 Task: Security and Encryption: Decrypt an encrypted video file.
Action: Mouse moved to (535, 521)
Screenshot: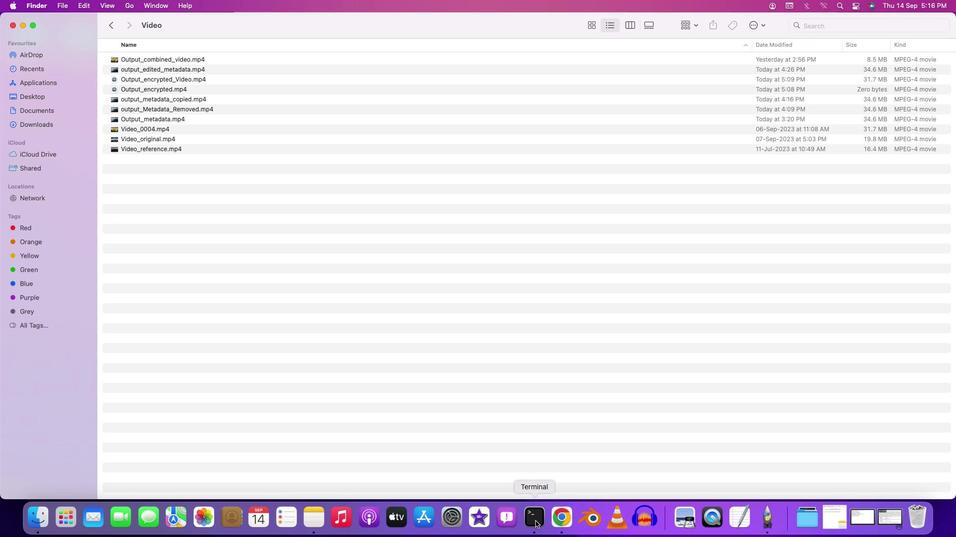 
Action: Mouse pressed right at (535, 521)
Screenshot: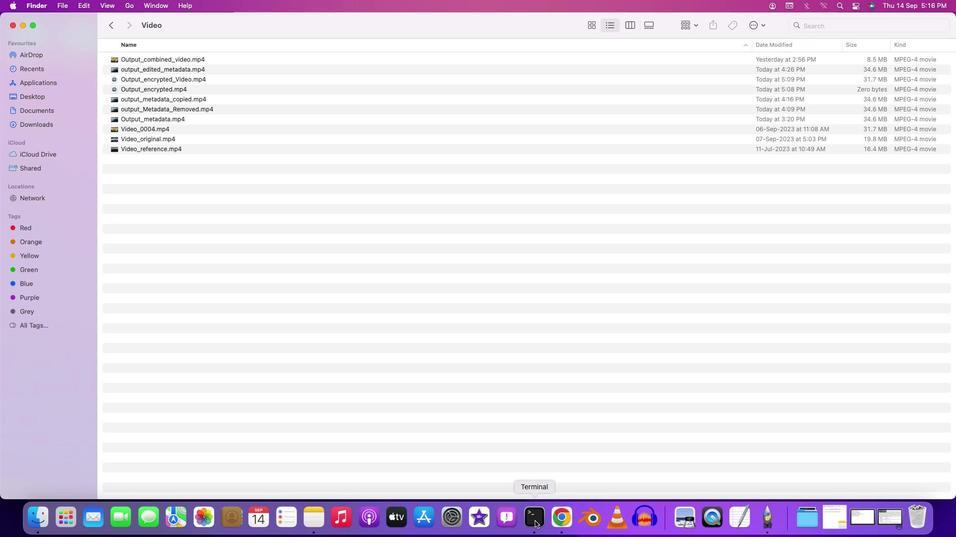 
Action: Mouse moved to (563, 397)
Screenshot: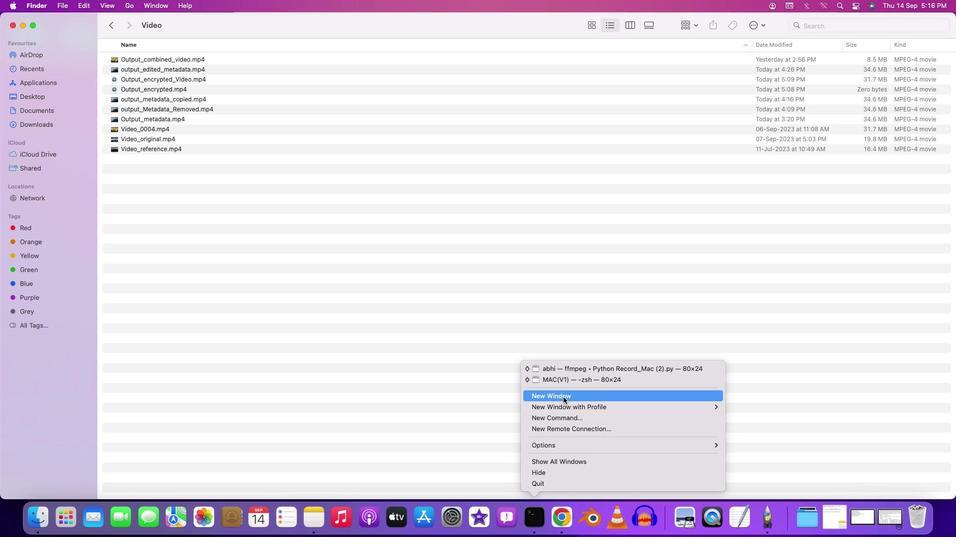 
Action: Mouse pressed left at (563, 397)
Screenshot: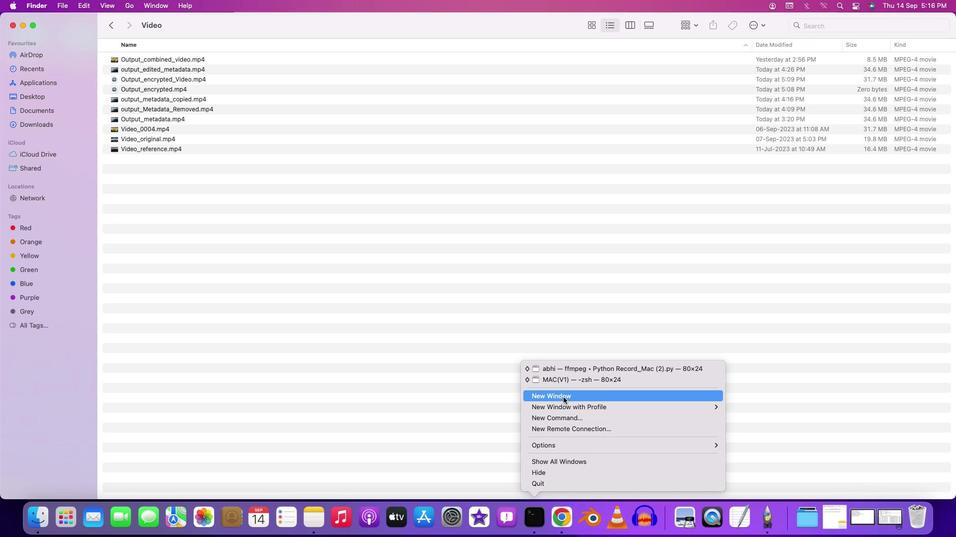 
Action: Key pressed Key.backspaceKey.shift'C'Key.backspace'c''d'Key.space'd''e''s''k''t''o''p'Key.enter'c''d'Key.spaceKey.backspaceKey.spaceKey.backspaceKey.space'f''f''m''p''e''g'Key.enter'c''d'Key.spaceKey.backspaceKey.space'f'Key.backspaceKey.shift'M''e''t''a''d''a''t''a'Key.enter'c''d'Key.spaceKey.shift'V''i''d''e''o'Key.enter'f''f''m''p''e''g'Key.space'-''i'Key.spaceKey.shift'O''u''t''p''u''t'Key.shift'_''e''n''c''r''y''p''t''e''d'Key.shift'_''v'Key.backspaceKey.shift'V''i''d''e''o''.''m''p''4'Key.leftKey.leftKey.leftKey.leftKey.leftKey.leftKey.leftKey.leftKey.leftKey.leftKey.leftKey.leftKey.leftKey.rightKey.leftKey.rightKey.leftKey.leftKey.leftKey.leftKey.leftKey.leftKey.leftKey.leftKey.rightKey.rightKey.rightKey.rightKey.rightKey.rightKey.rightKey.rightKey.rightKey.rightKey.rightKey.rightKey.rightKey.rightKey.rightKey.rightKey.rightKey.rightKey.rightKey.rightKey.rightKey.rightKey.space'-''v''c''o''d''e''c'Key.space'c''o''p''y'Key.space'-''a''c''o''d''e''c'Key.space'c''o''p''y'Key.space'-''e''n''c''r''y''p''t''i''o''n'Key.shift'_''s''c''h''e''m''e'Key.space'c''e''n''c''-''a''e''s''-''c''t''r'Key.space'-''='Key.backspaceKey.backspace'-''e''n''c''r''y''p''t''i''o''n'Key.shift'_''k''e''y'Key.space
Screenshot: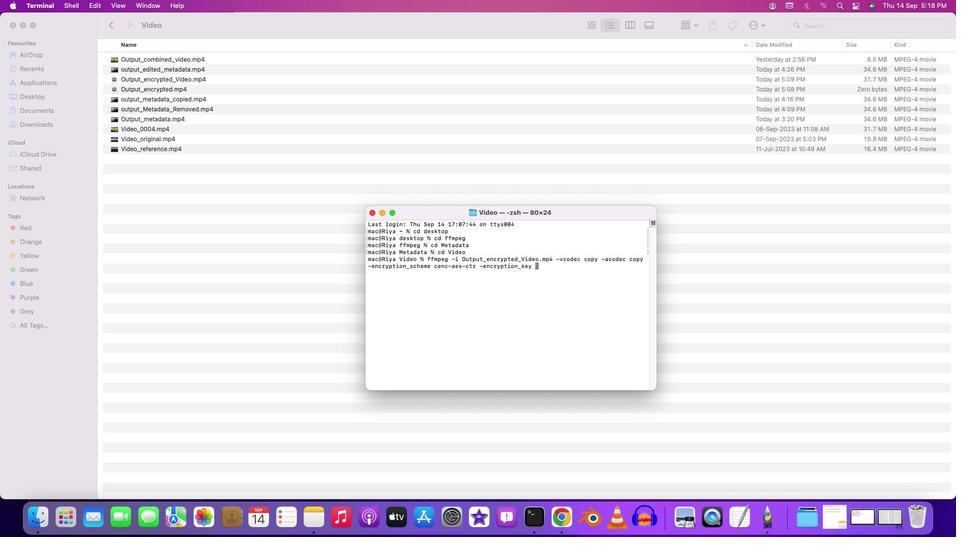 
Action: Mouse moved to (830, 521)
Screenshot: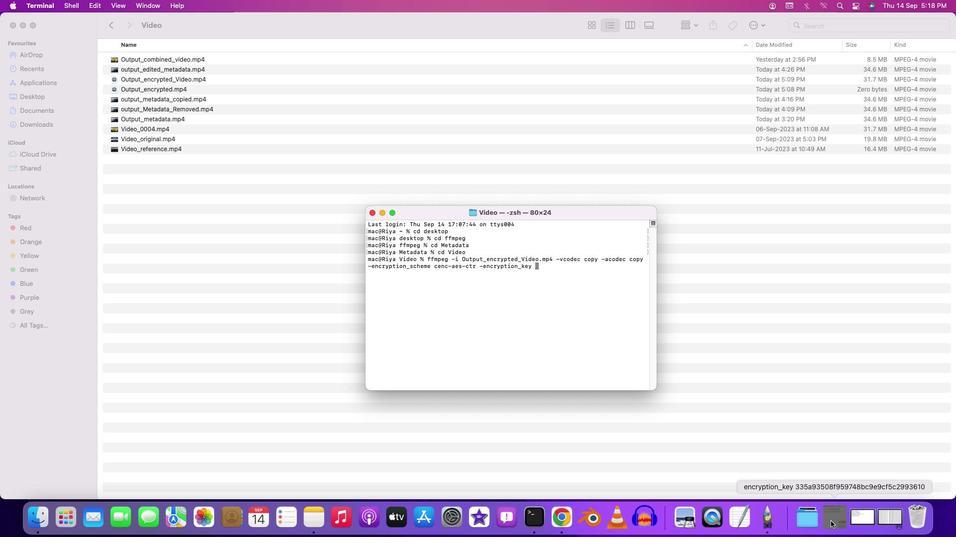 
Action: Mouse pressed left at (830, 521)
Screenshot: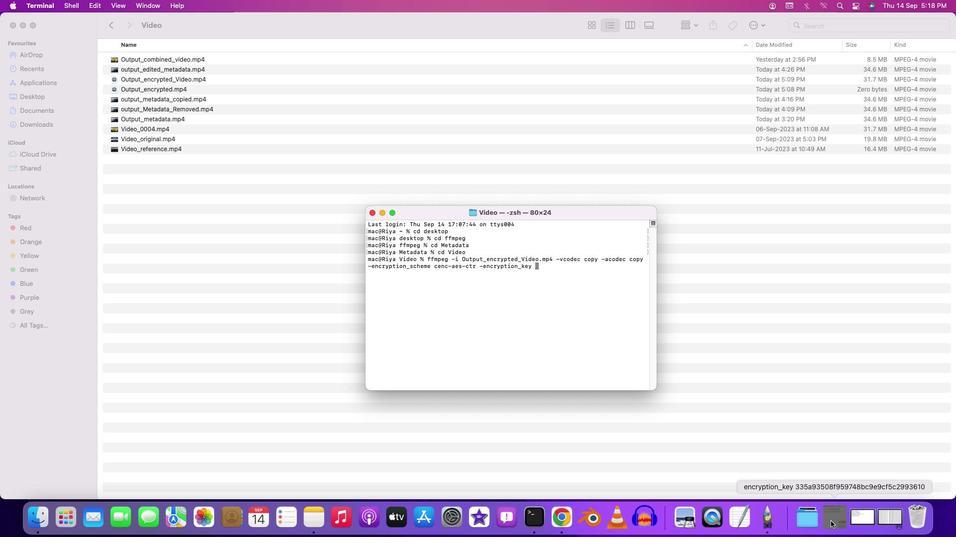 
Action: Mouse moved to (681, 244)
Screenshot: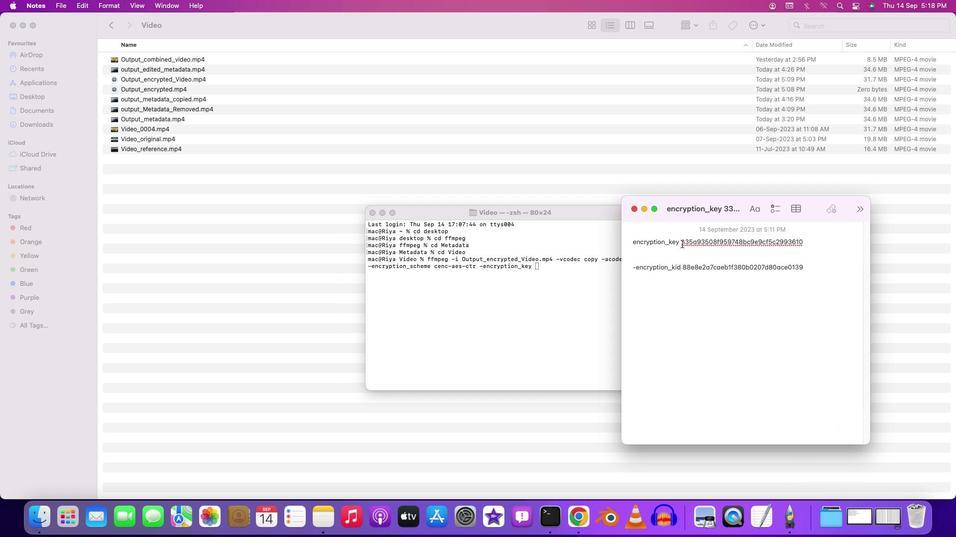 
Action: Mouse pressed left at (681, 244)
Screenshot: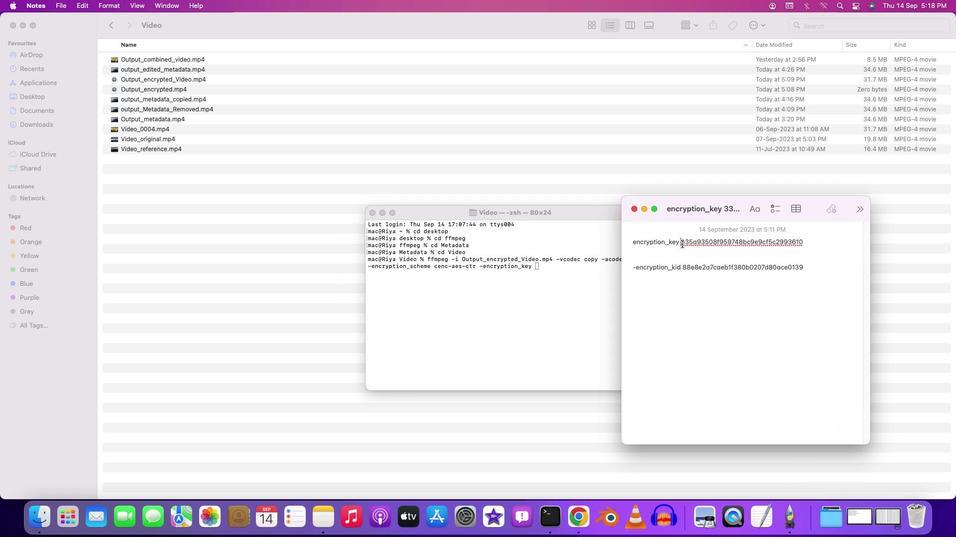 
Action: Mouse moved to (802, 242)
Screenshot: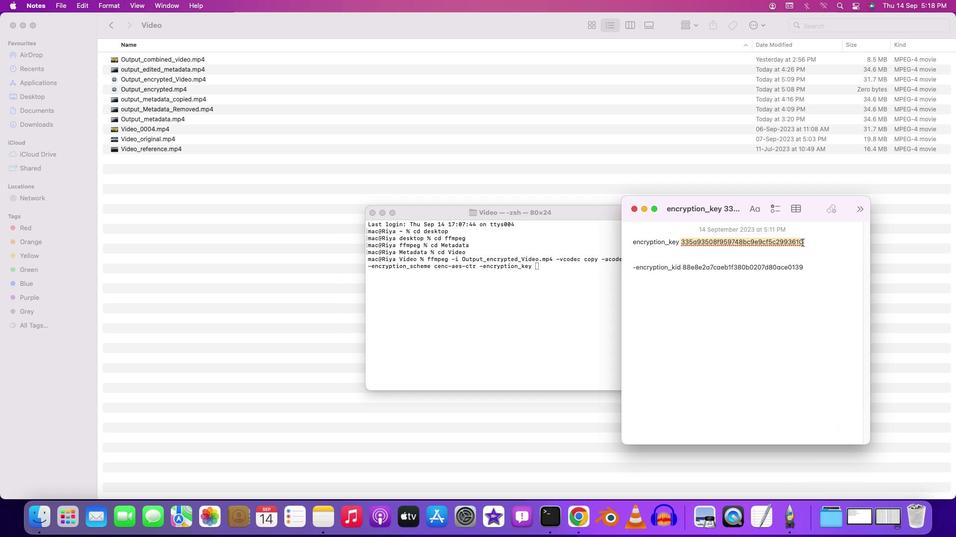 
Action: Key pressed Key.cmd'c'
Screenshot: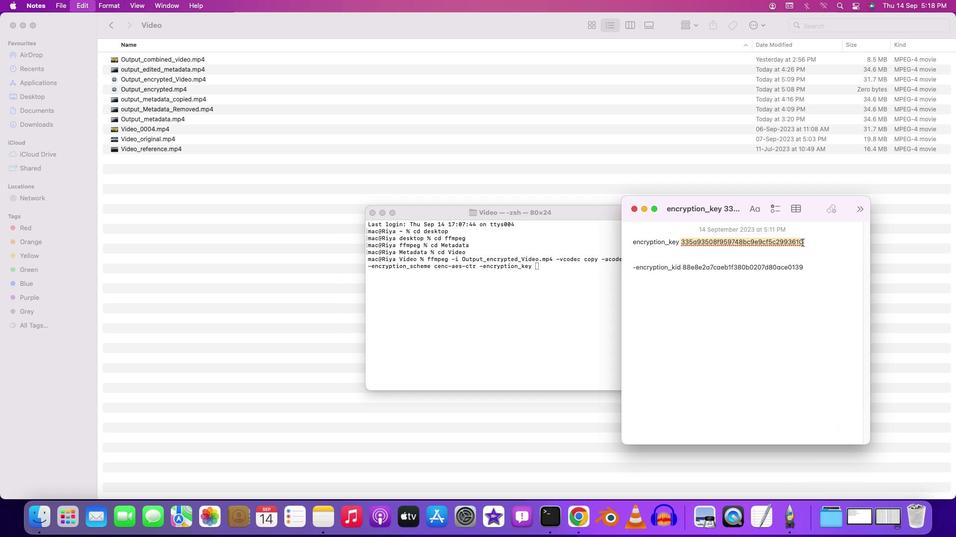 
Action: Mouse moved to (537, 264)
Screenshot: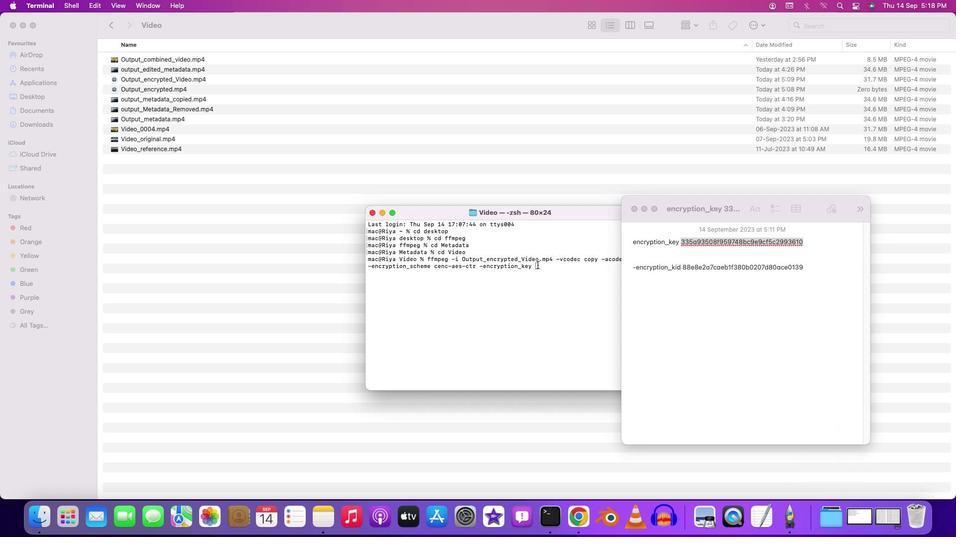 
Action: Mouse pressed left at (537, 264)
Screenshot: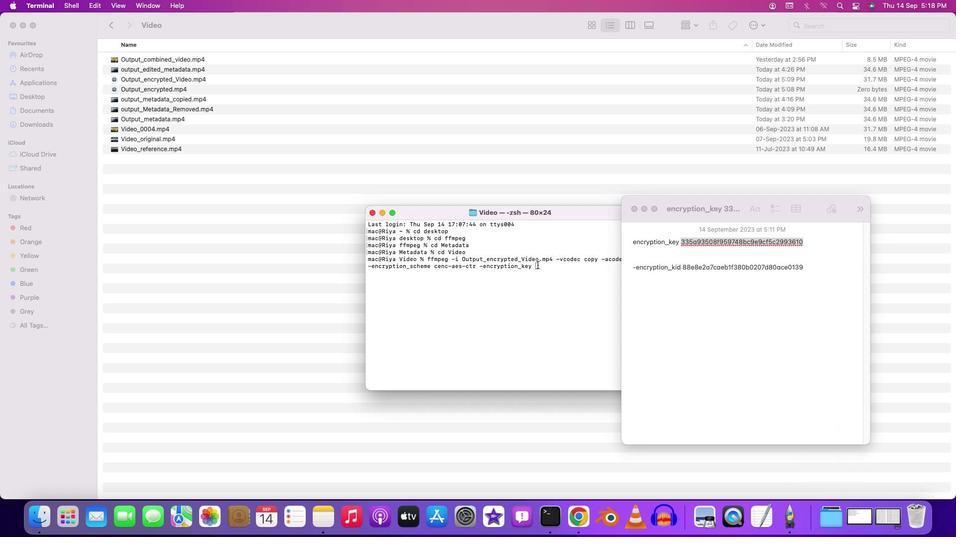 
Action: Mouse moved to (543, 267)
Screenshot: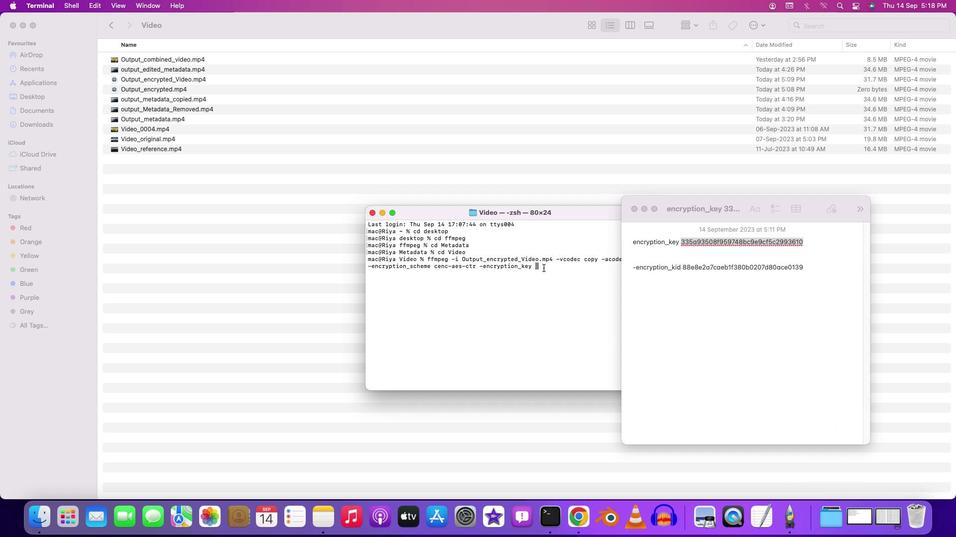 
Action: Key pressed Key.cmd'v'
Screenshot: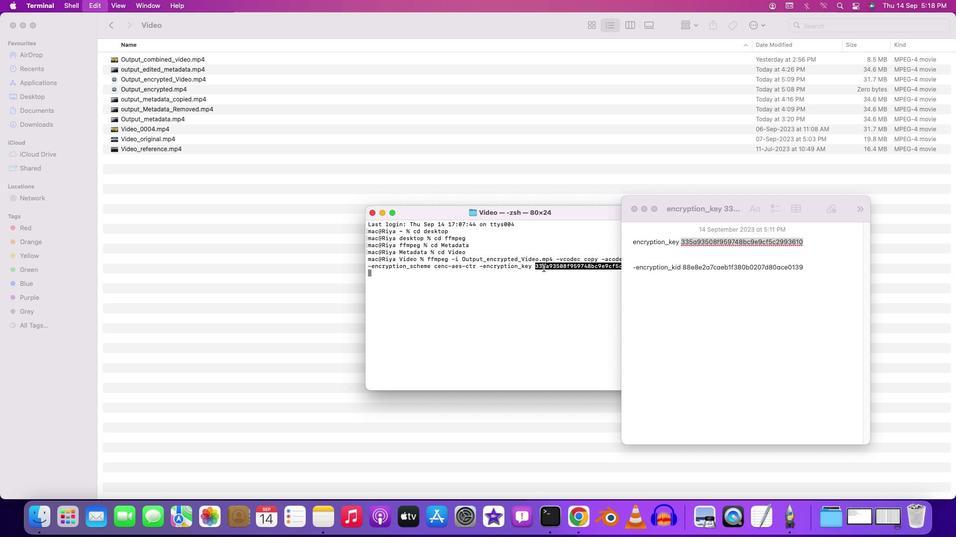
Action: Mouse moved to (687, 206)
Screenshot: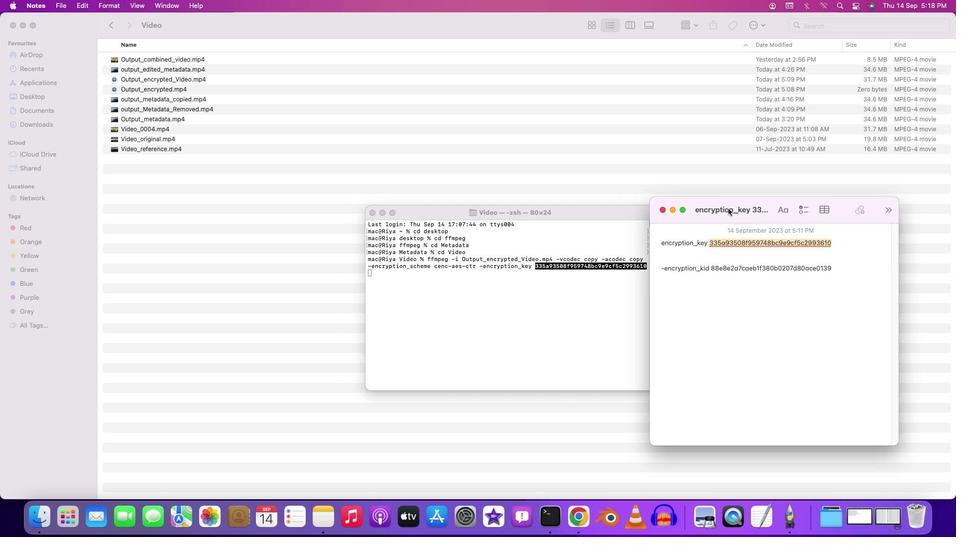 
Action: Mouse pressed left at (687, 206)
Screenshot: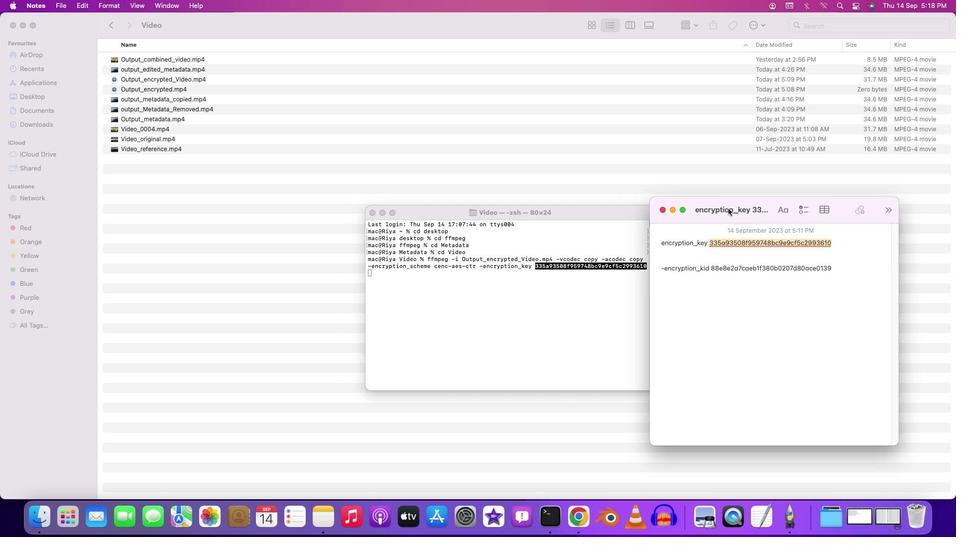 
Action: Mouse moved to (376, 274)
Screenshot: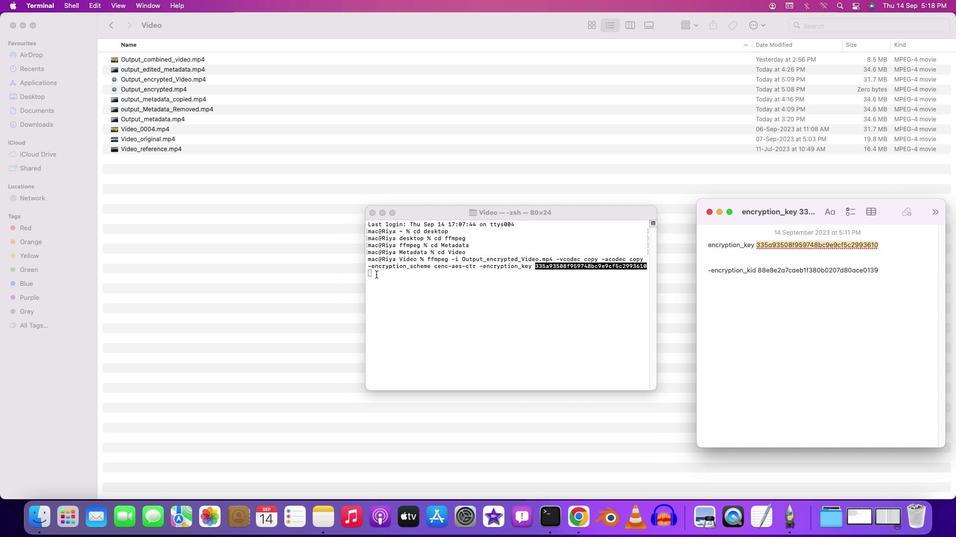 
Action: Mouse pressed left at (376, 274)
Screenshot: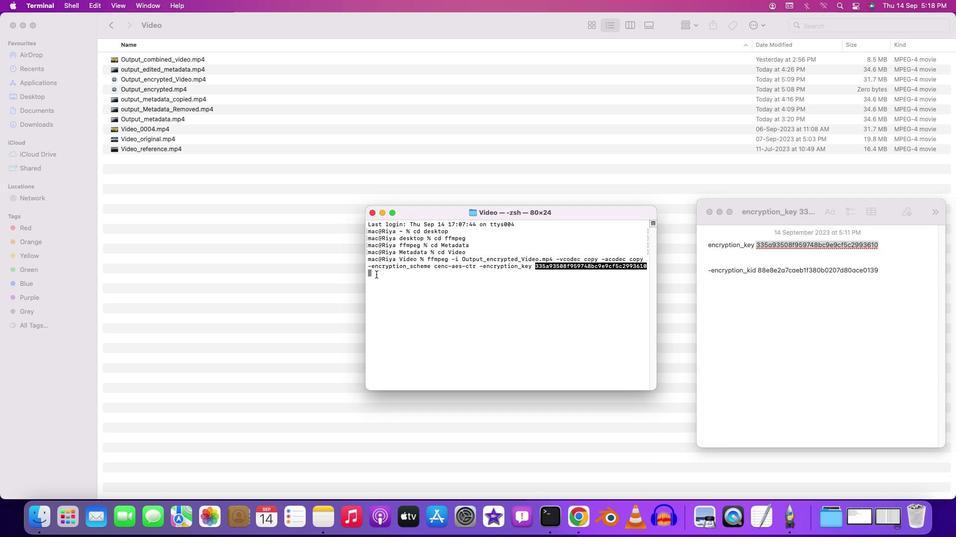 
Action: Key pressed Key.backspace'0'Key.space'-''e''n''c''r''y''p''t''i''o''n'Key.shift'_''k''i''d'Key.space
Screenshot: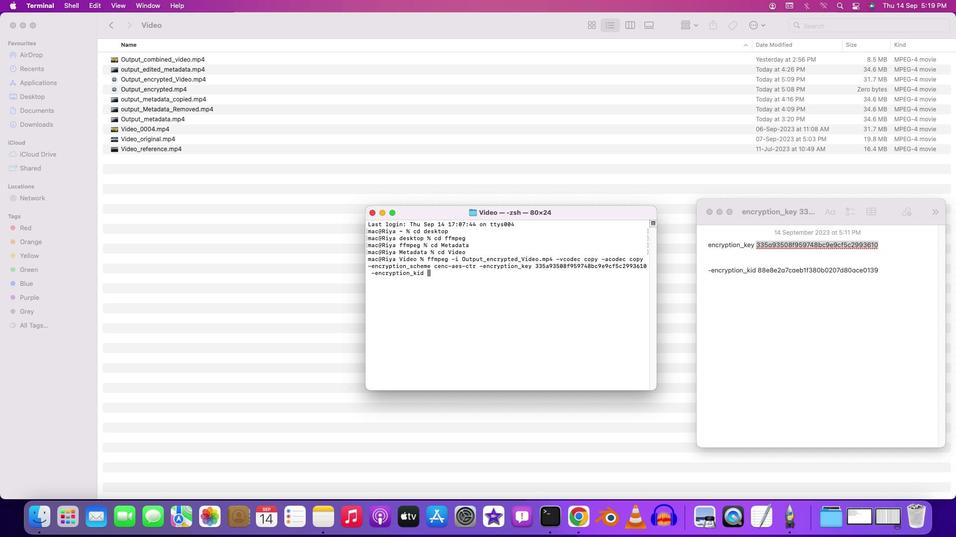 
Action: Mouse moved to (756, 271)
Screenshot: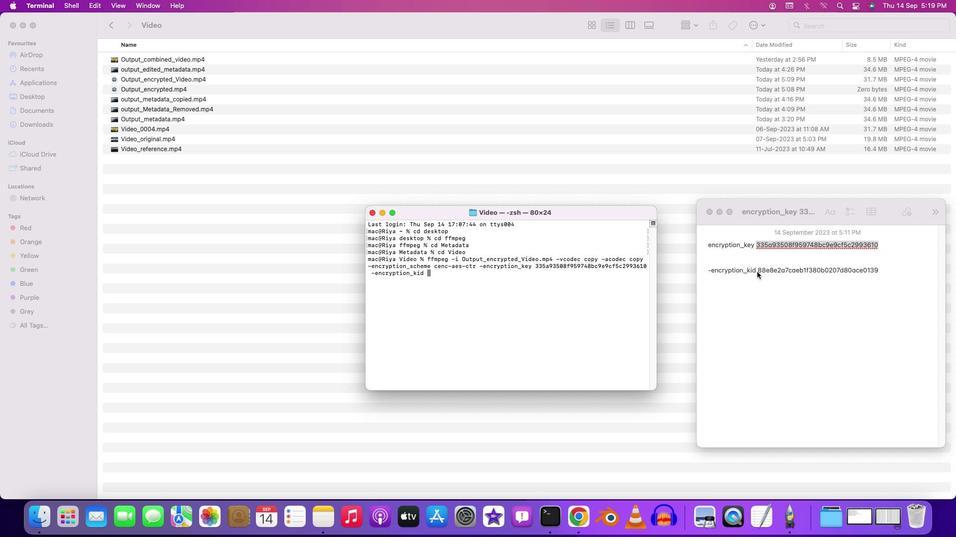 
Action: Mouse pressed left at (756, 271)
Screenshot: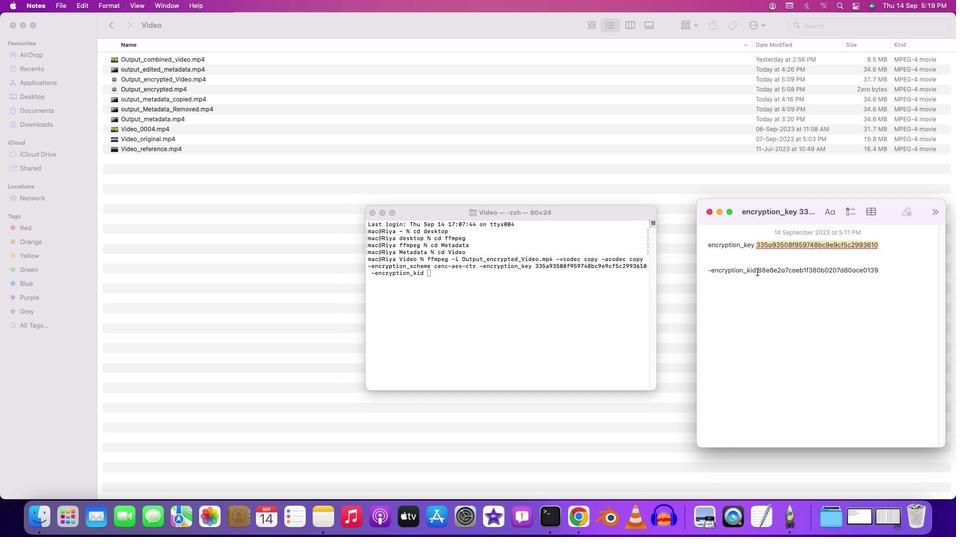 
Action: Mouse moved to (758, 271)
Screenshot: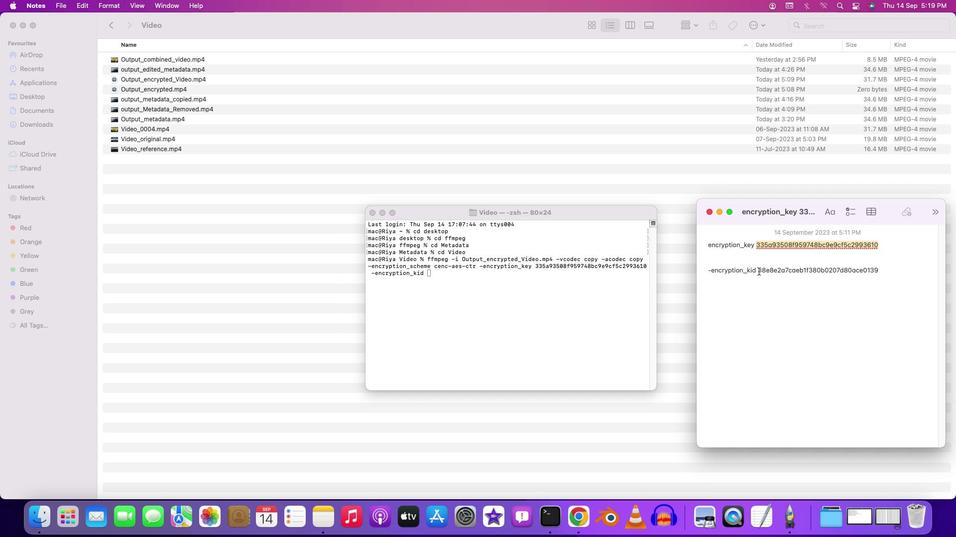 
Action: Mouse pressed left at (758, 271)
Screenshot: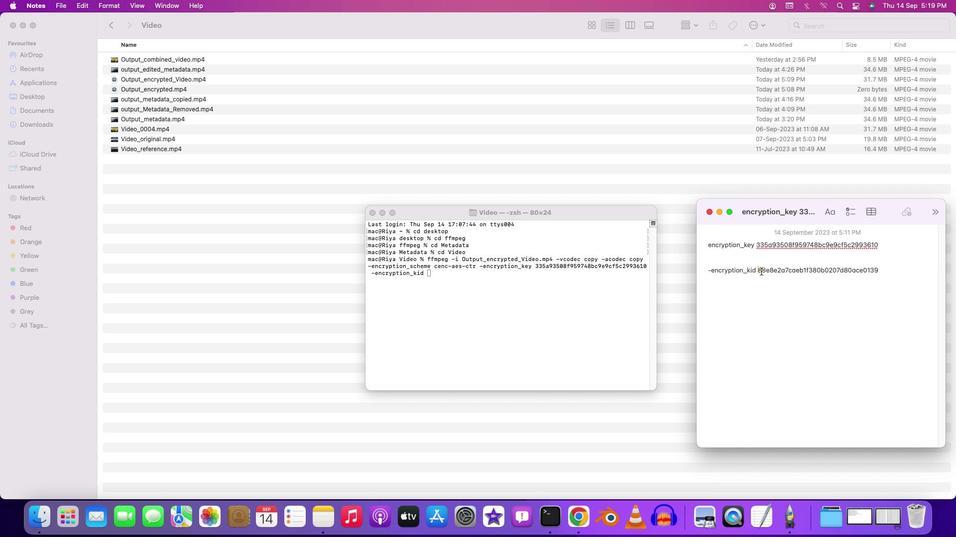 
Action: Mouse moved to (811, 331)
Screenshot: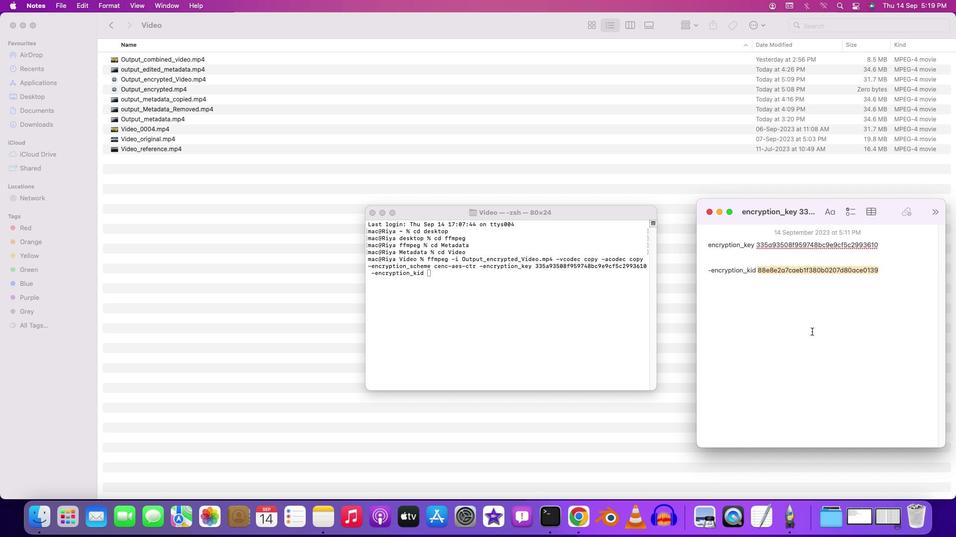 
Action: Key pressed Key.cmd'c'
Screenshot: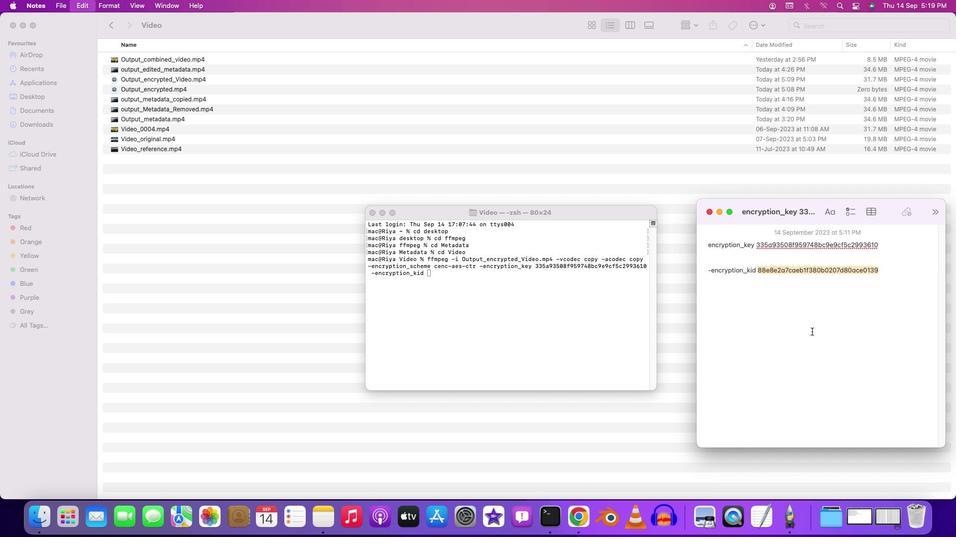 
Action: Mouse moved to (443, 272)
Screenshot: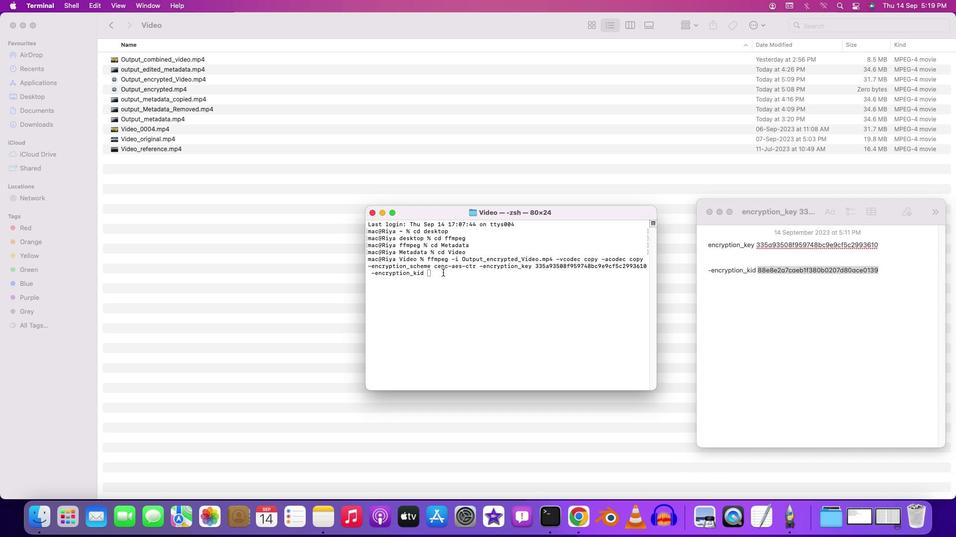 
Action: Mouse pressed left at (443, 272)
Screenshot: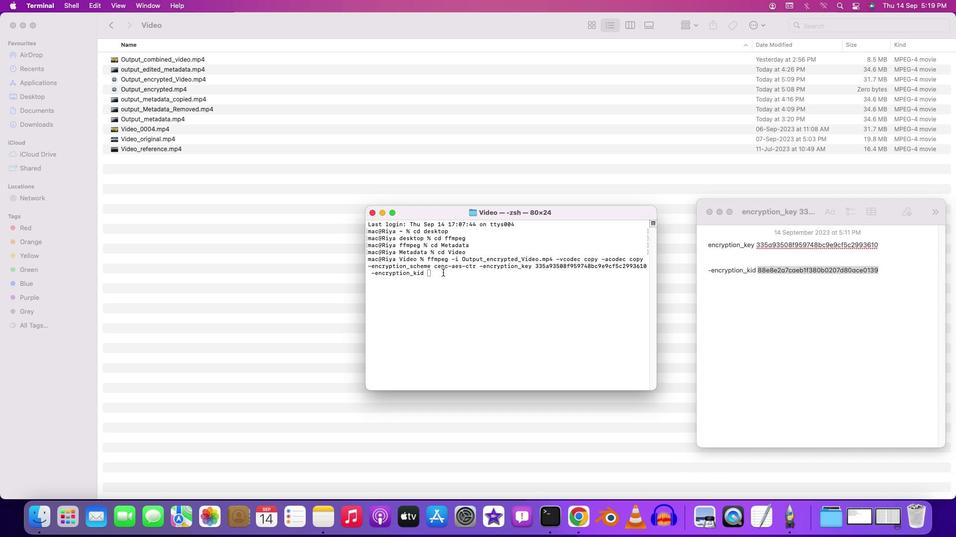 
Action: Mouse moved to (440, 272)
Screenshot: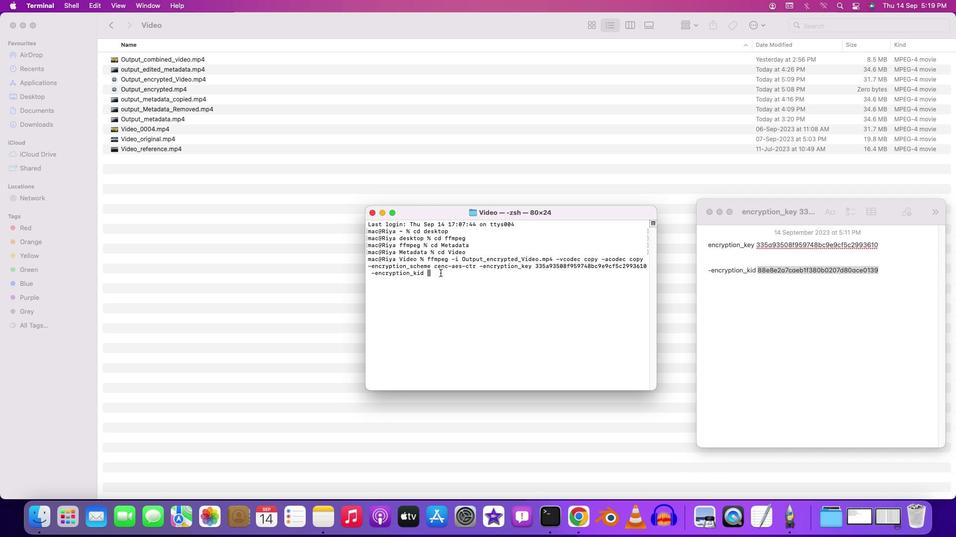 
Action: Key pressed Key.cmd'v'Key.leftKey.rightKey.rightKey.space'd''e'Key.backspaceKey.backspaceKey.shift'O''u''t''p''u''t'Key.shift'_''d''e''c''r''y''p''t''e''d''.'Key.shiftKey.backspaceKey.shift'_''v''i''d''e''o''.''m''p''4'Key.enter
Screenshot: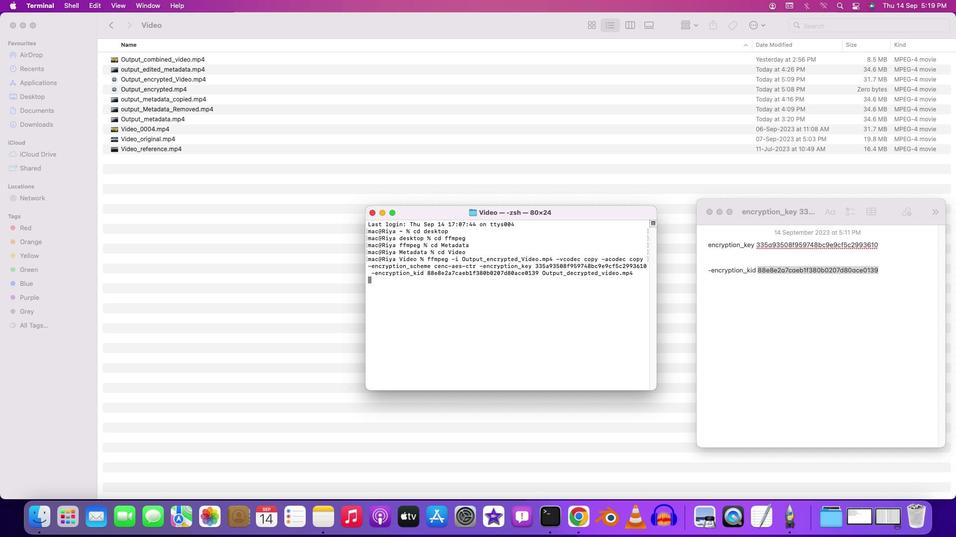 
Action: Mouse moved to (497, 385)
Screenshot: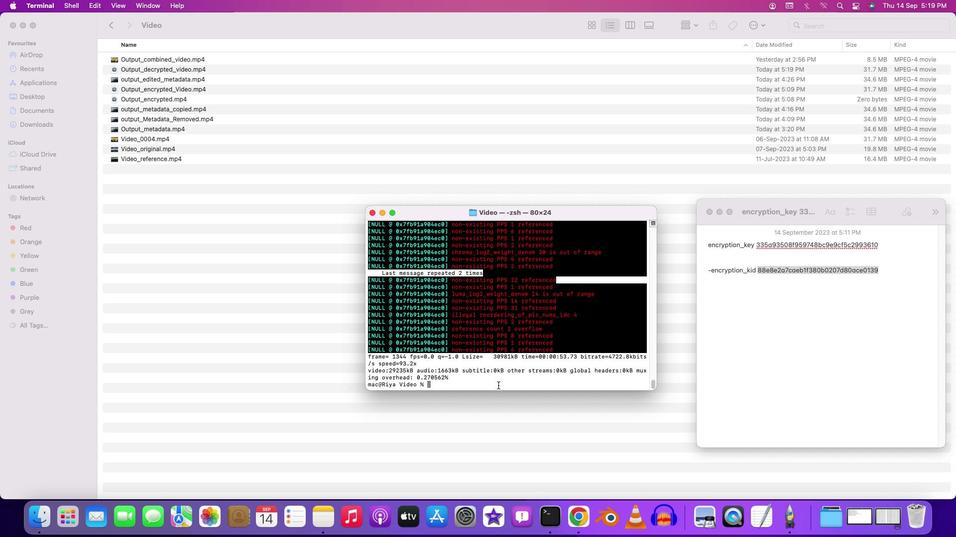 
